 Task: In job application update turn off email notifications.
Action: Mouse moved to (669, 67)
Screenshot: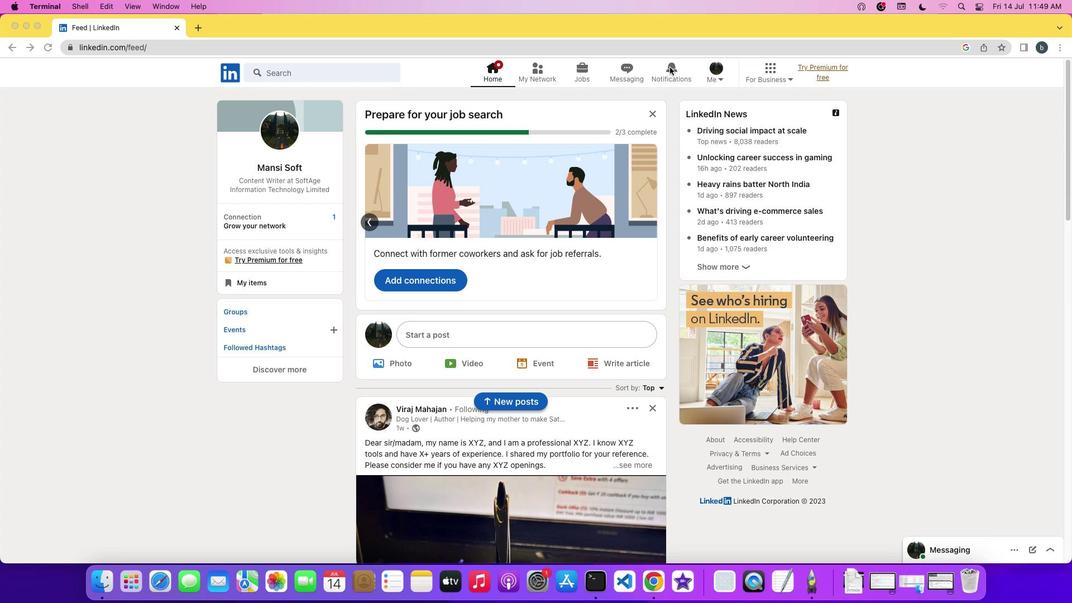 
Action: Mouse pressed left at (669, 67)
Screenshot: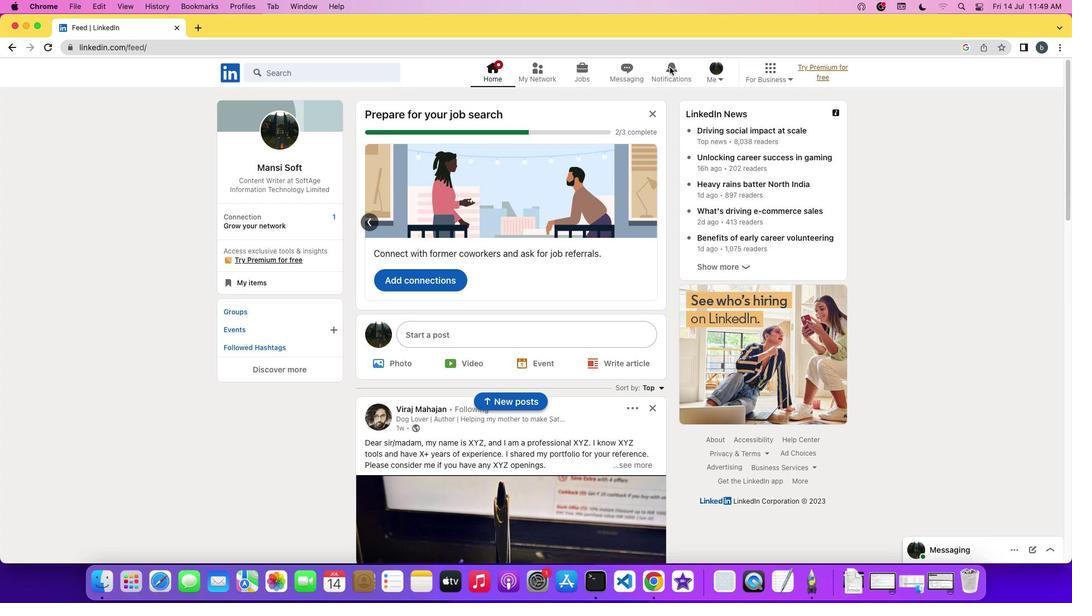 
Action: Mouse pressed left at (669, 67)
Screenshot: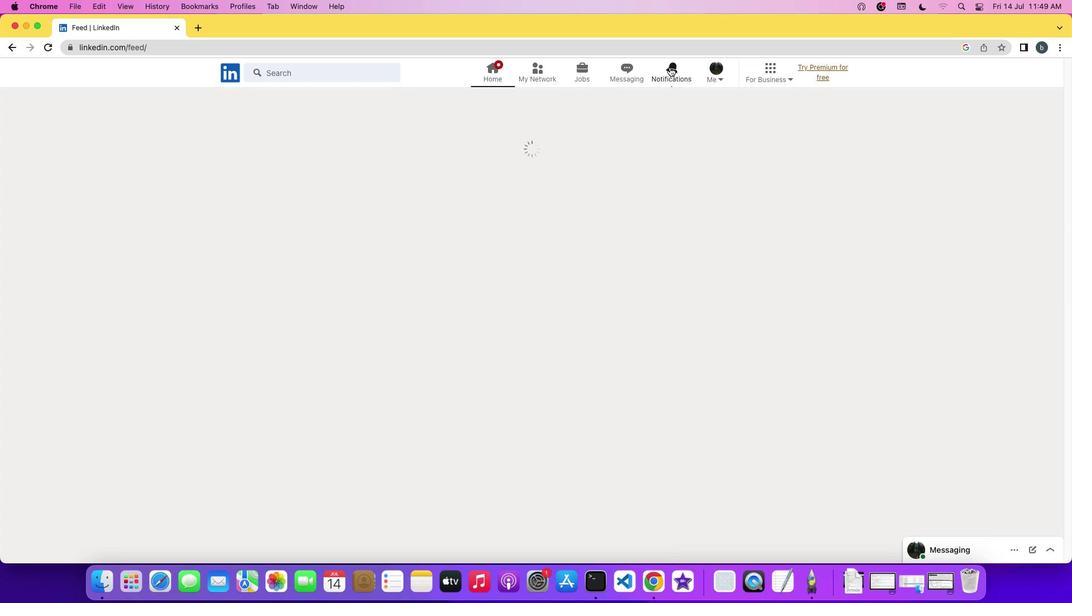 
Action: Mouse moved to (256, 146)
Screenshot: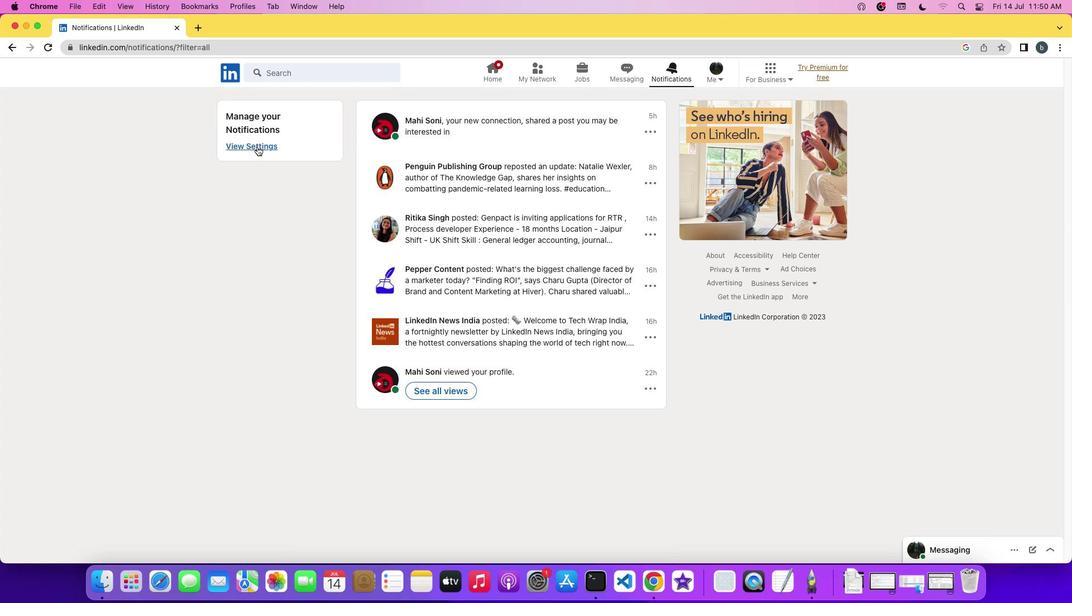 
Action: Mouse pressed left at (256, 146)
Screenshot: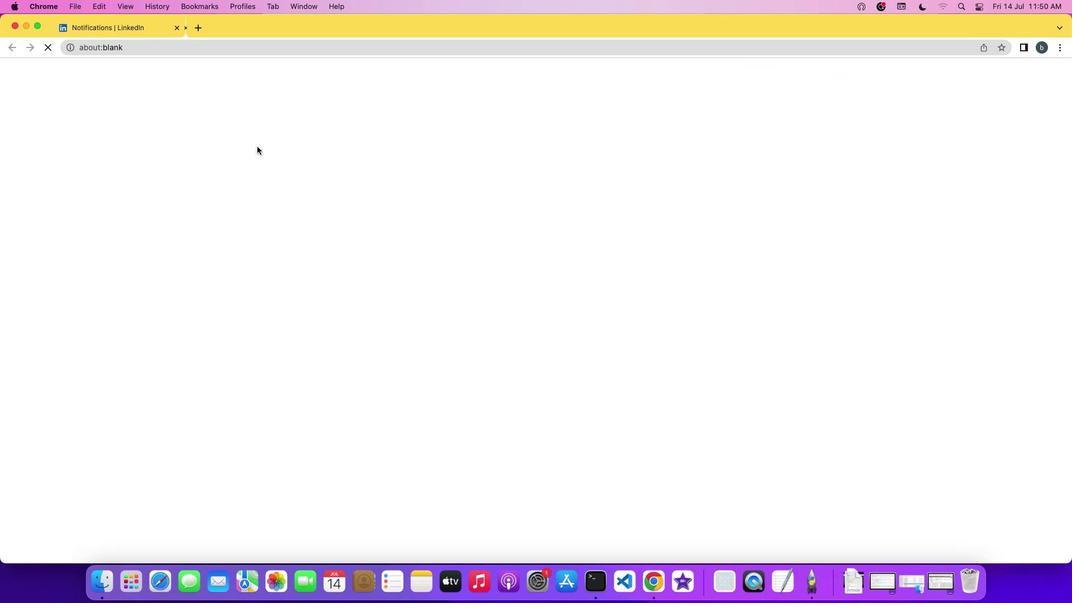 
Action: Mouse moved to (461, 139)
Screenshot: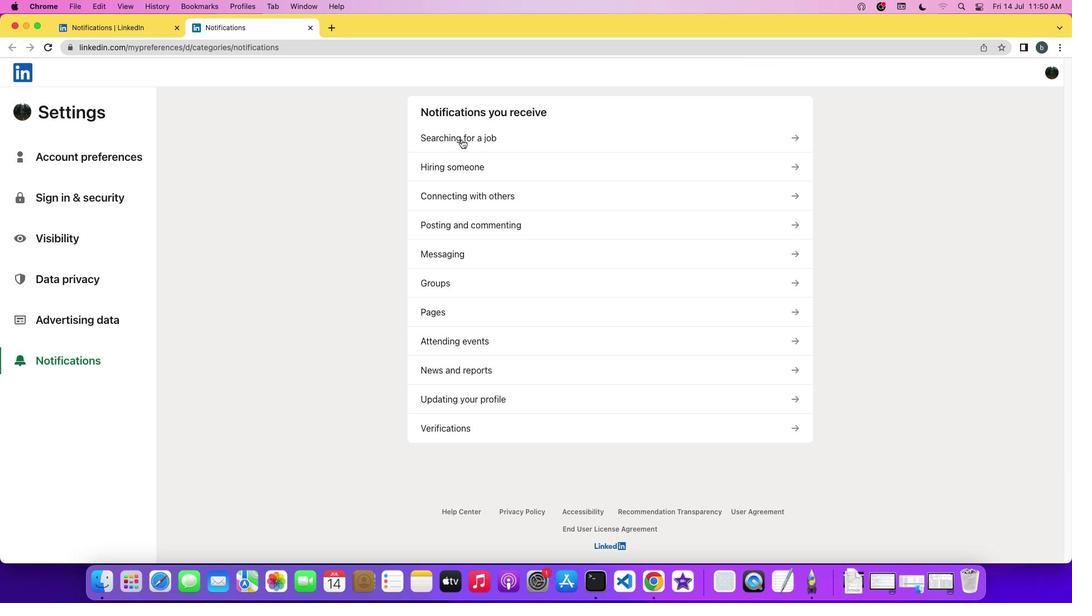 
Action: Mouse pressed left at (461, 139)
Screenshot: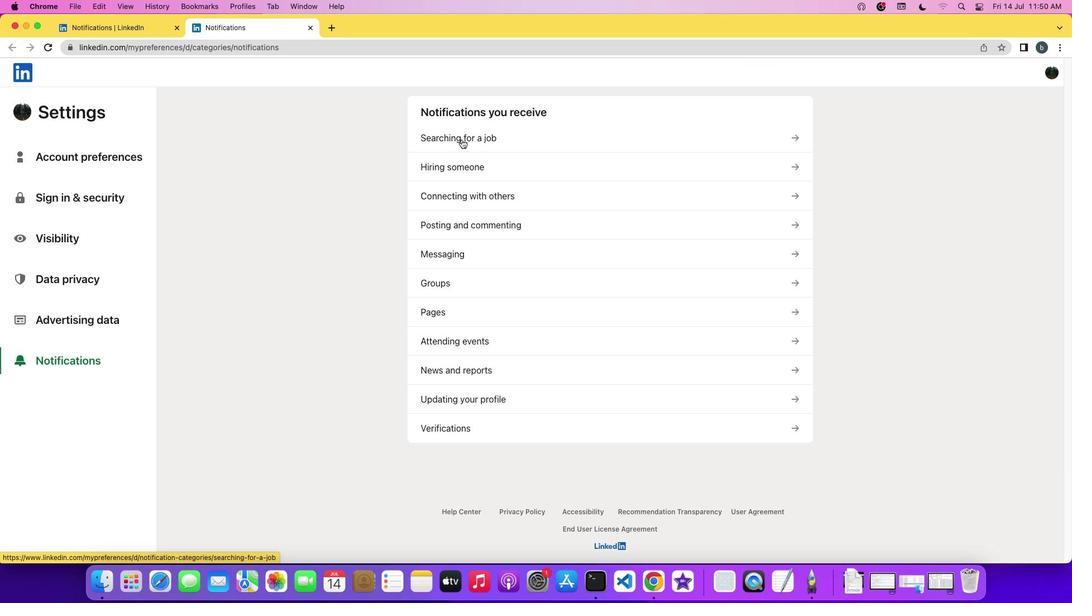 
Action: Mouse moved to (465, 297)
Screenshot: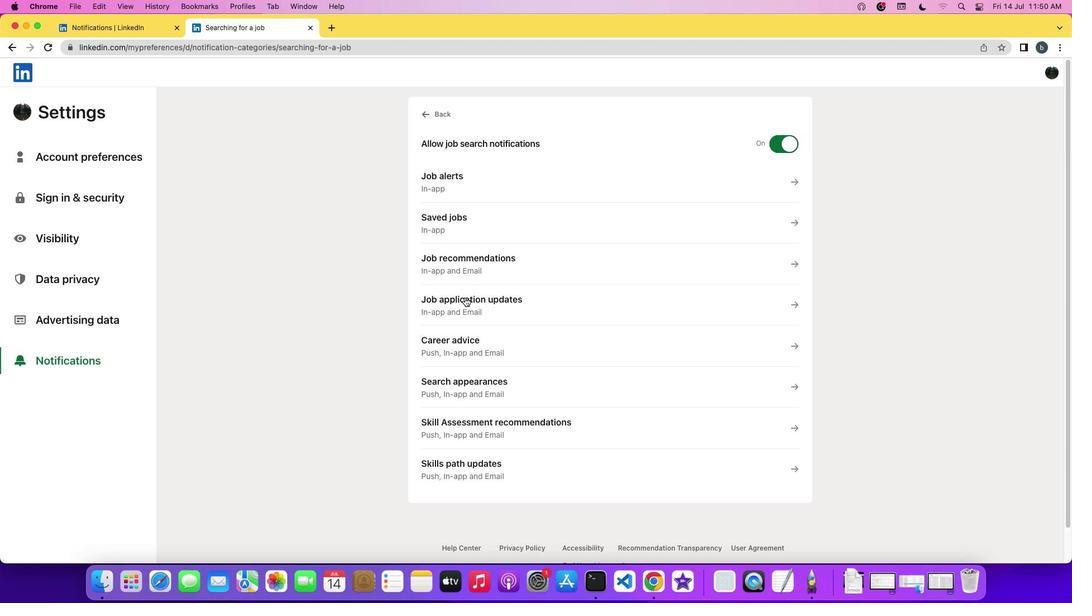 
Action: Mouse pressed left at (465, 297)
Screenshot: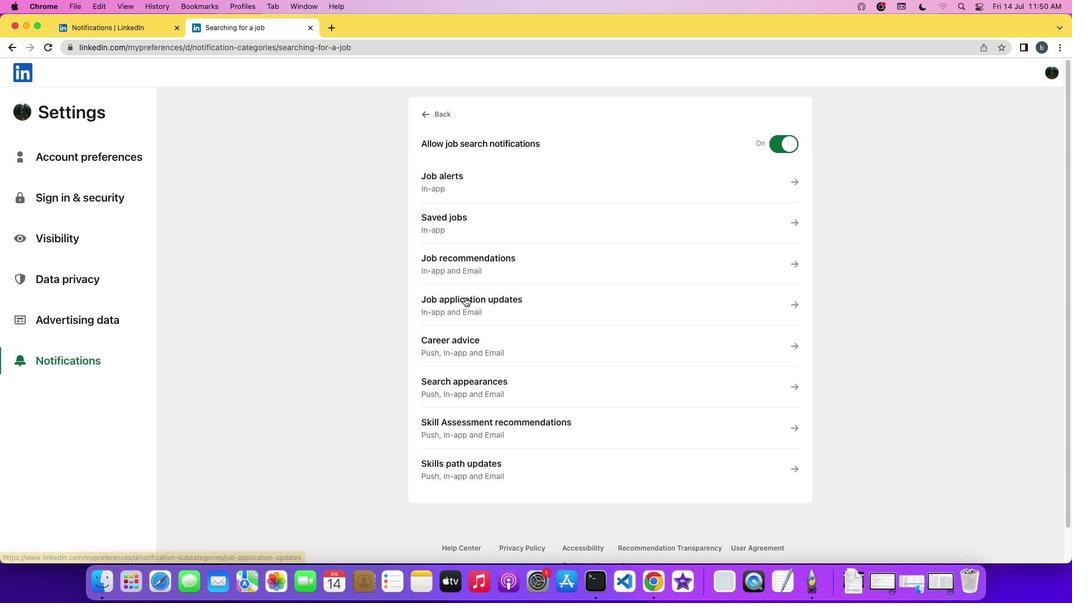 
Action: Mouse moved to (781, 317)
Screenshot: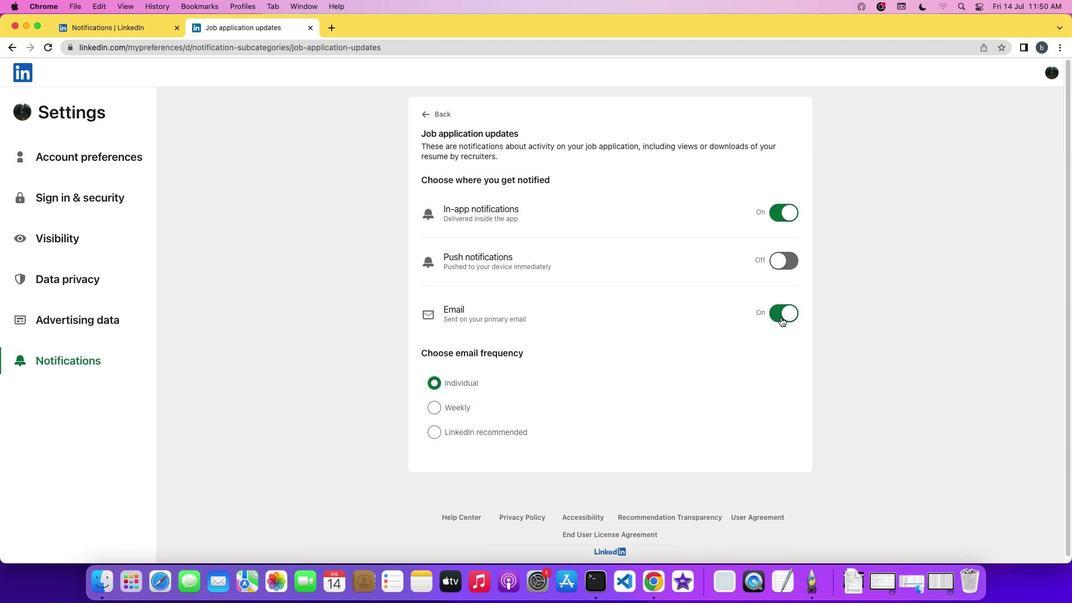 
Action: Mouse pressed left at (781, 317)
Screenshot: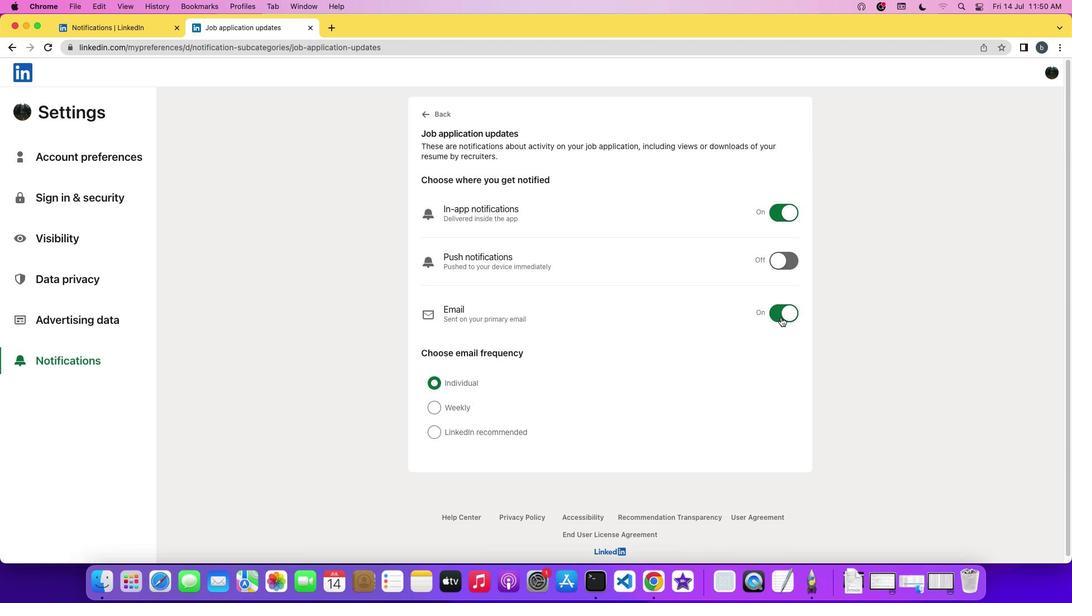 
Action: Mouse moved to (825, 331)
Screenshot: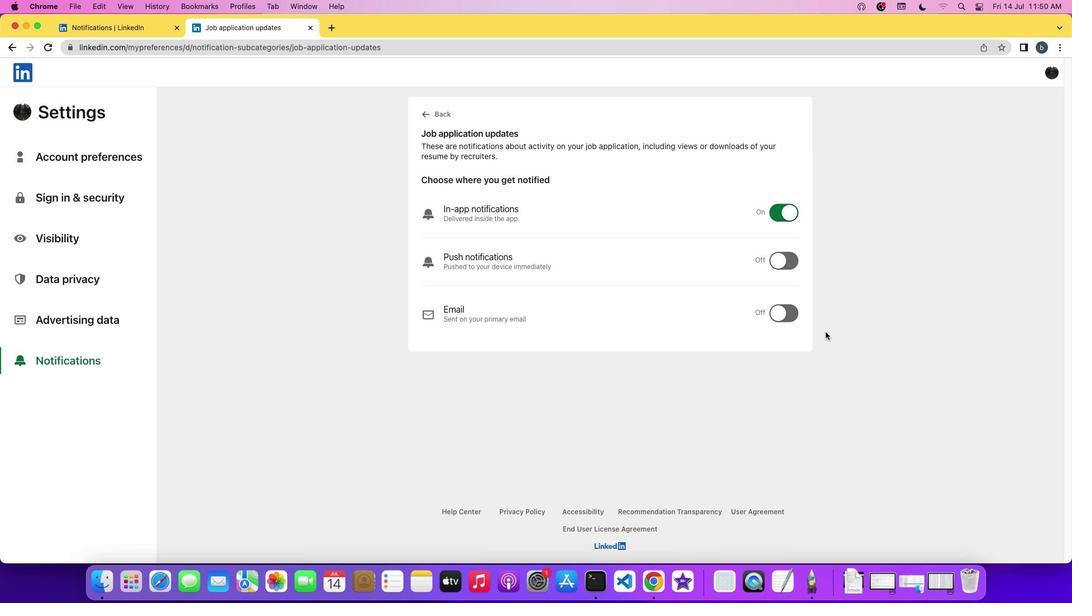 
